 Task: Create a task  Create a new online platform for online cooking classes , assign it to team member softage.1@softage.net in the project AutoBoost and update the status of the task to  Off Track , set the priority of the task to Medium
Action: Mouse moved to (651, 364)
Screenshot: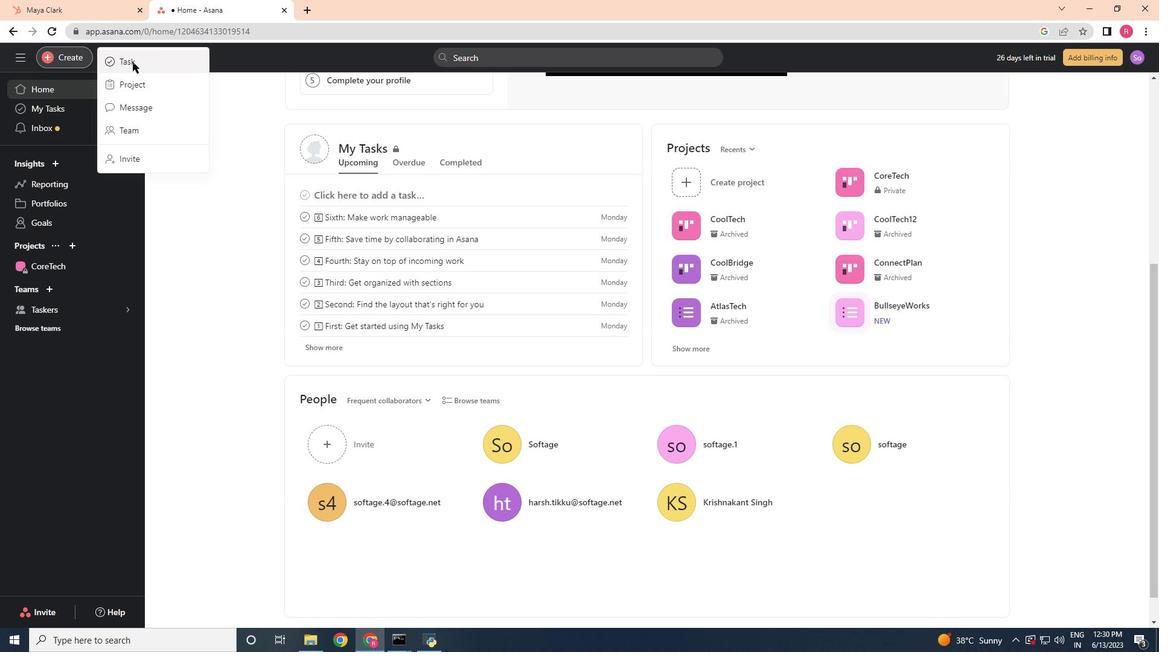 
Action: Mouse pressed left at (651, 364)
Screenshot: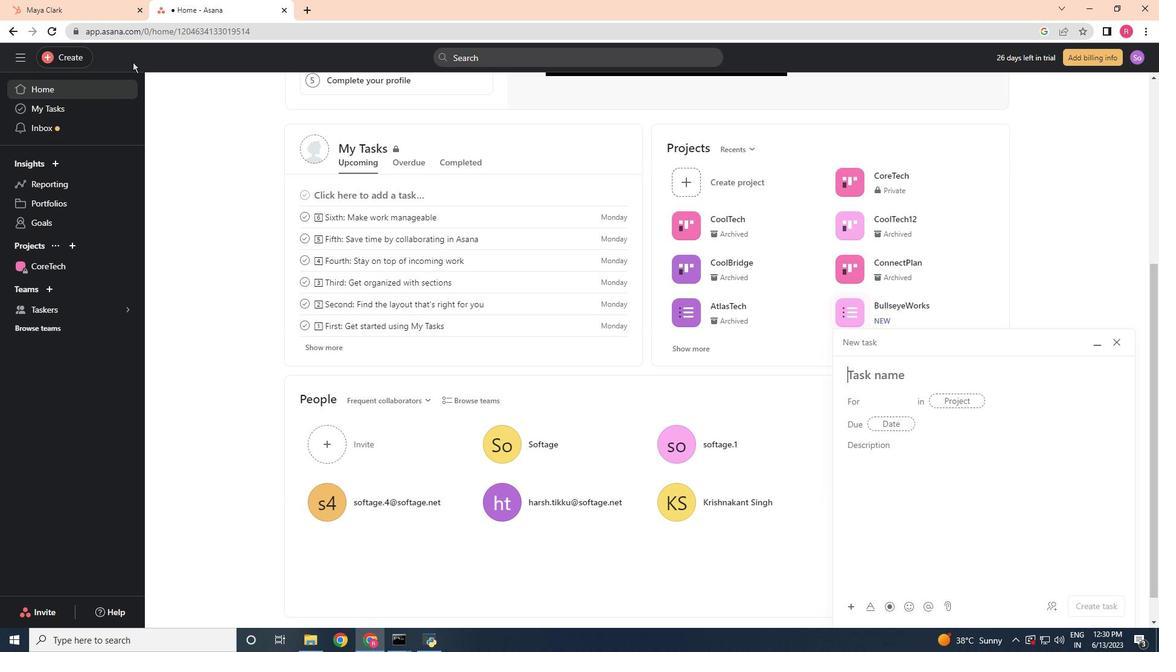 
Action: Mouse moved to (70, 55)
Screenshot: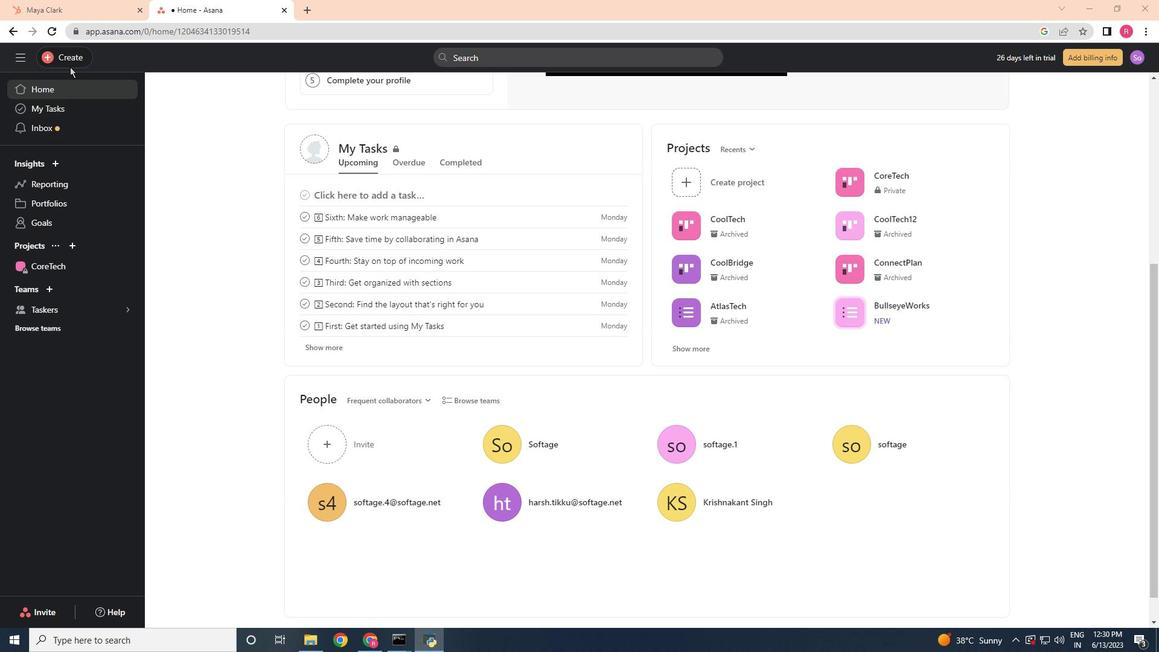 
Action: Mouse pressed left at (70, 55)
Screenshot: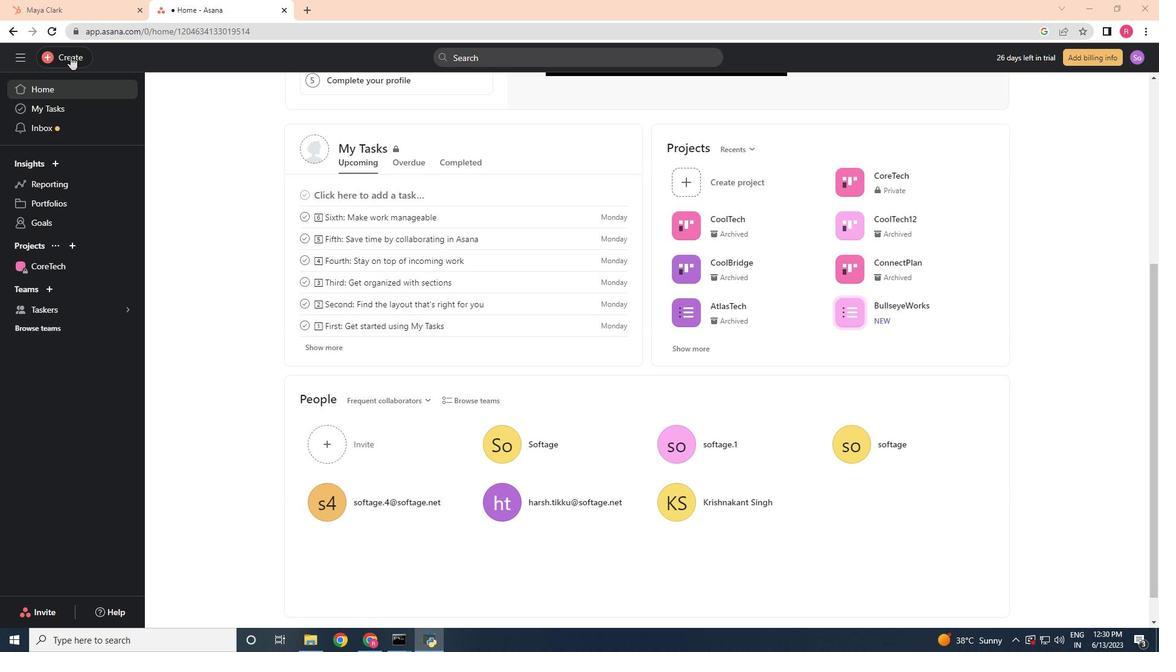 
Action: Mouse moved to (132, 62)
Screenshot: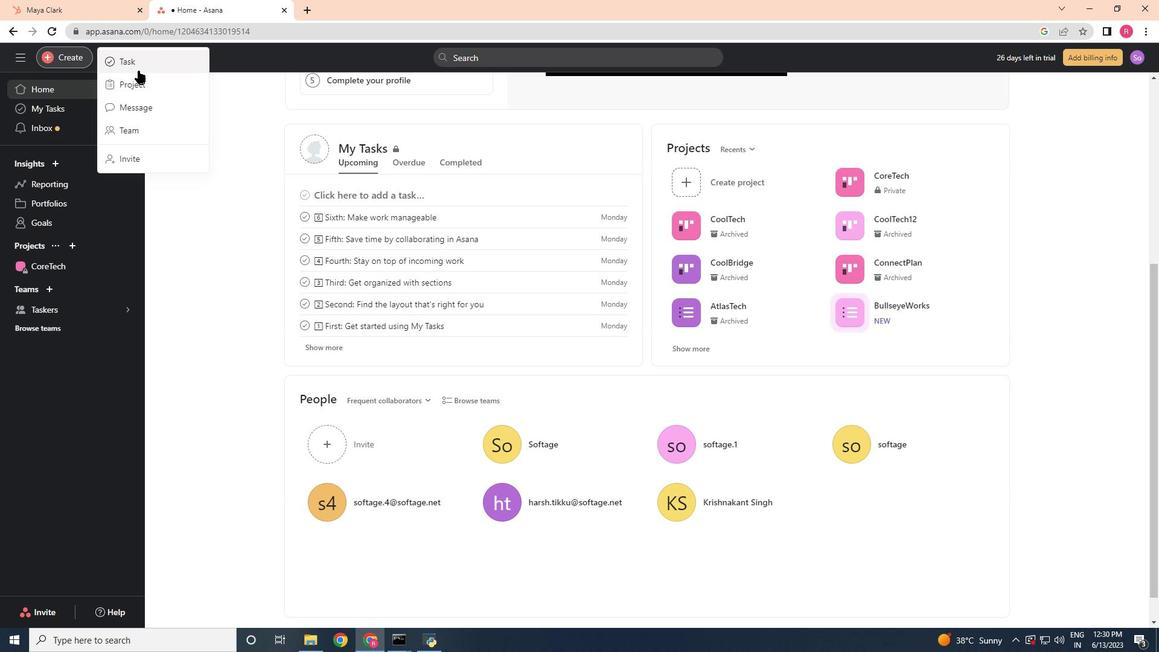 
Action: Mouse pressed left at (132, 62)
Screenshot: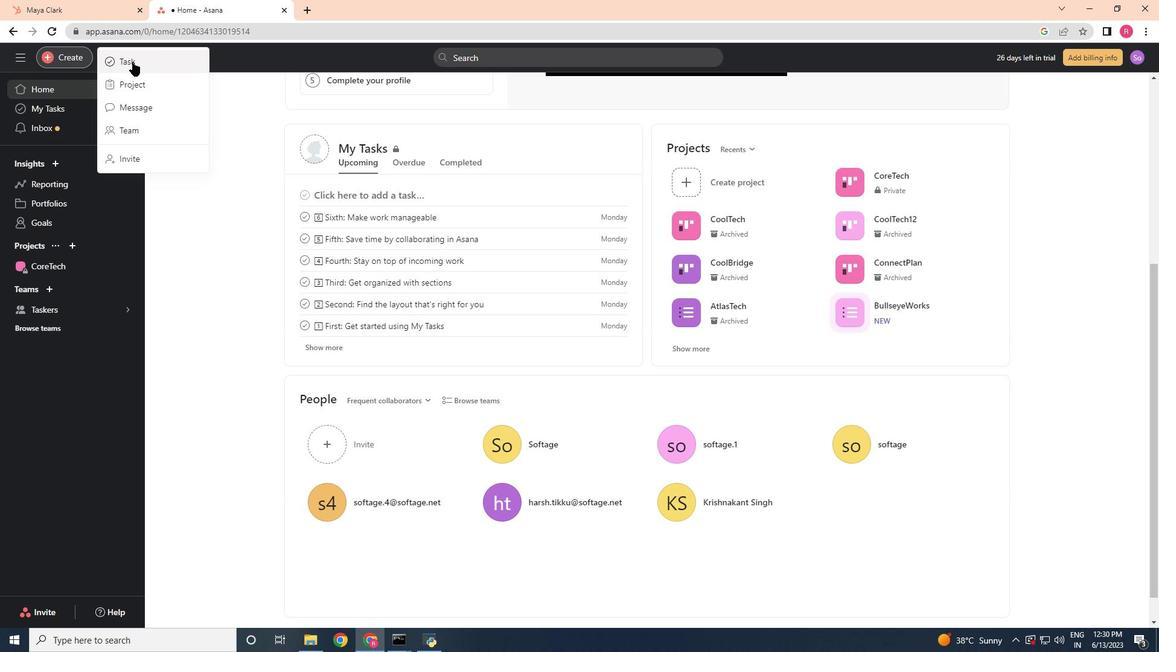 
Action: Mouse moved to (832, 390)
Screenshot: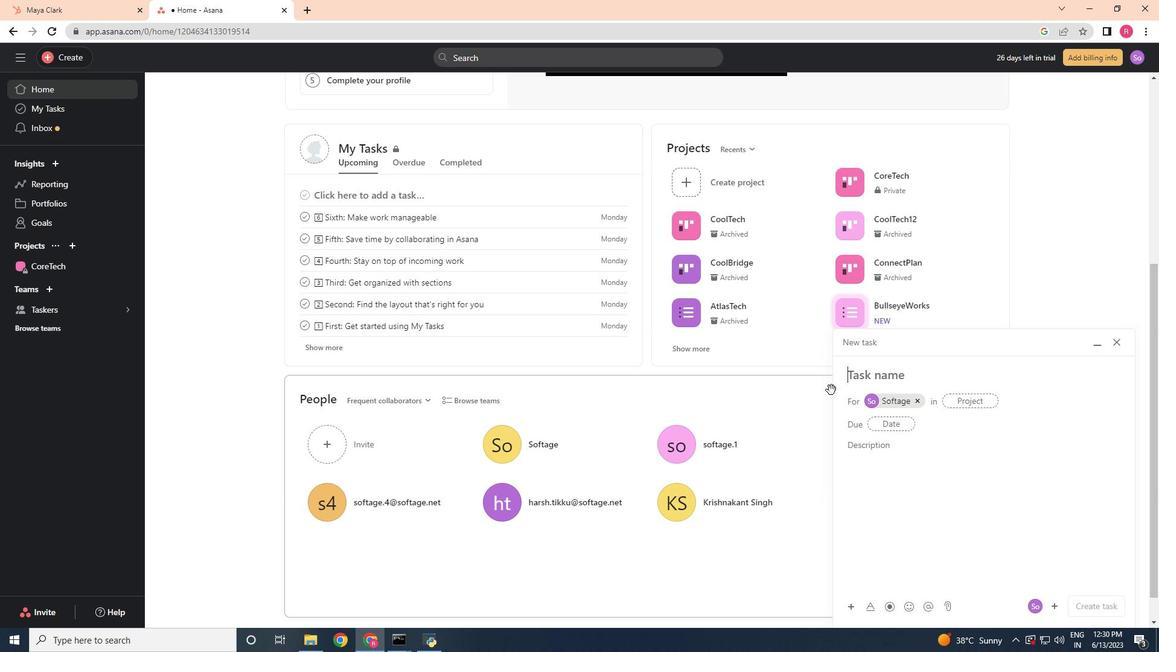 
Action: Key pressed <Key.shift>Create<Key.space>a<Key.space>new<Key.space>online<Key.space>platform<Key.space>for<Key.space>onine<Key.space><Key.backspace><Key.backspace><Key.backspace><Key.backspace>line<Key.space>cooking<Key.space>classes
Screenshot: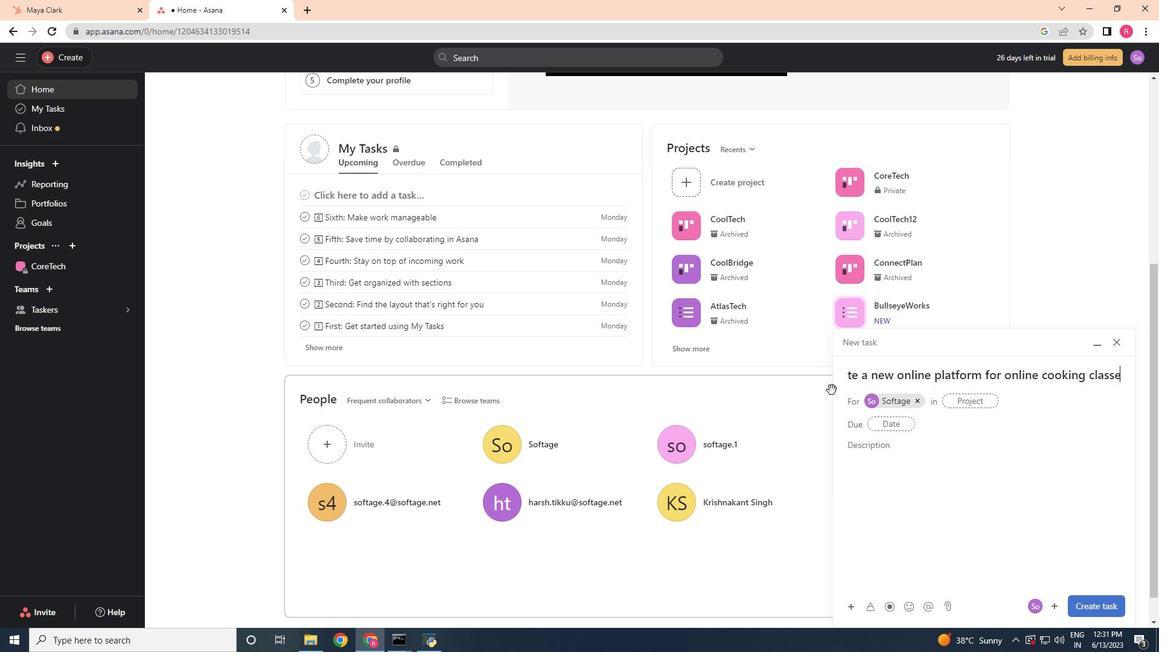 
Action: Mouse moved to (921, 401)
Screenshot: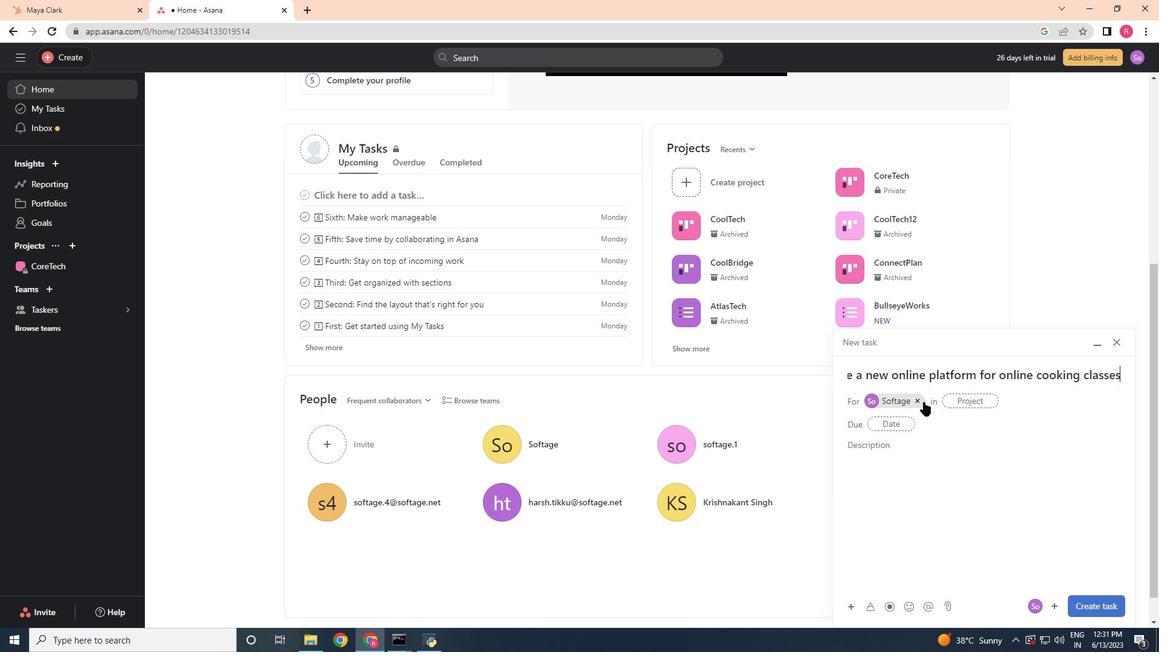 
Action: Mouse pressed left at (921, 401)
Screenshot: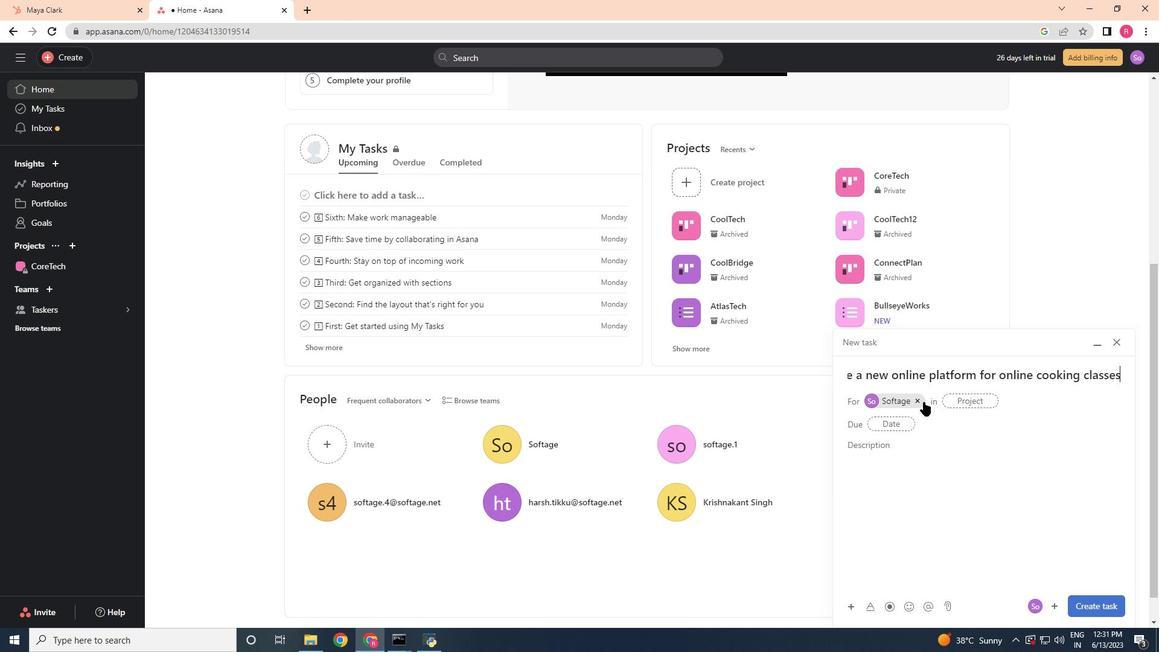 
Action: Mouse moved to (906, 403)
Screenshot: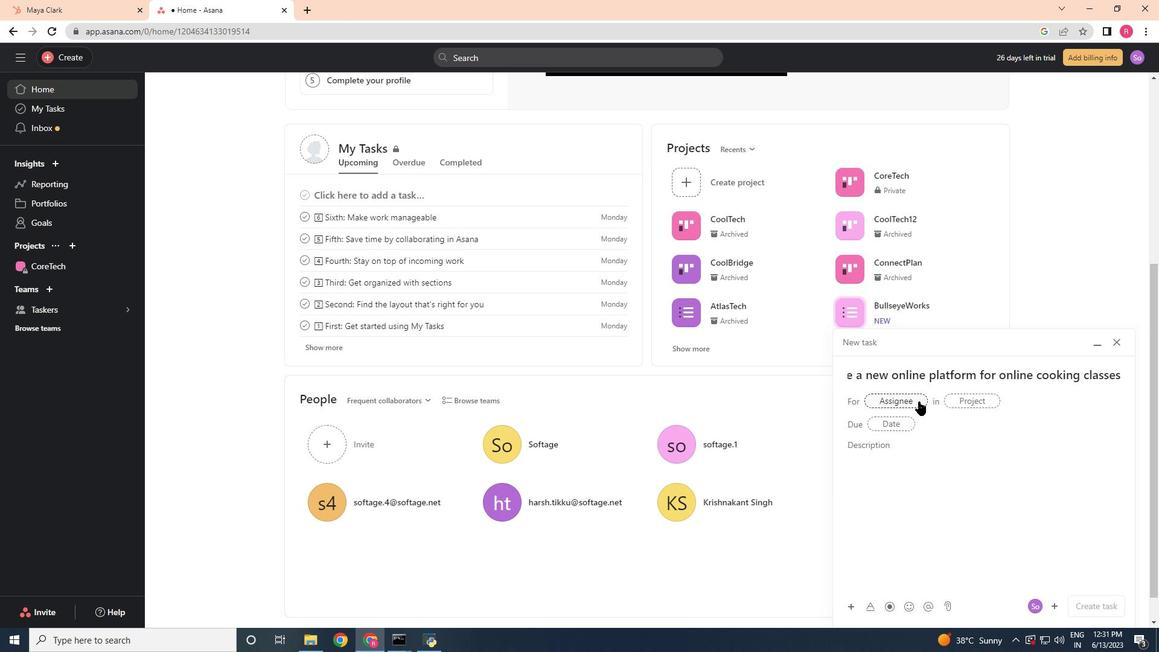 
Action: Mouse pressed left at (906, 403)
Screenshot: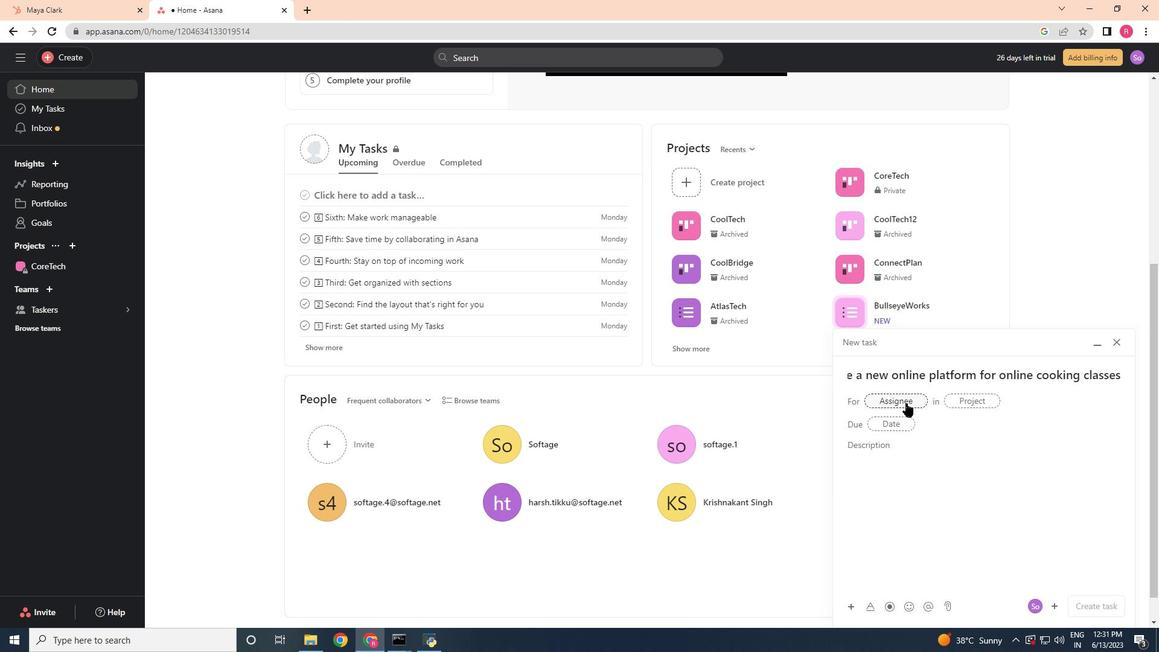 
Action: Mouse moved to (1159, 214)
Screenshot: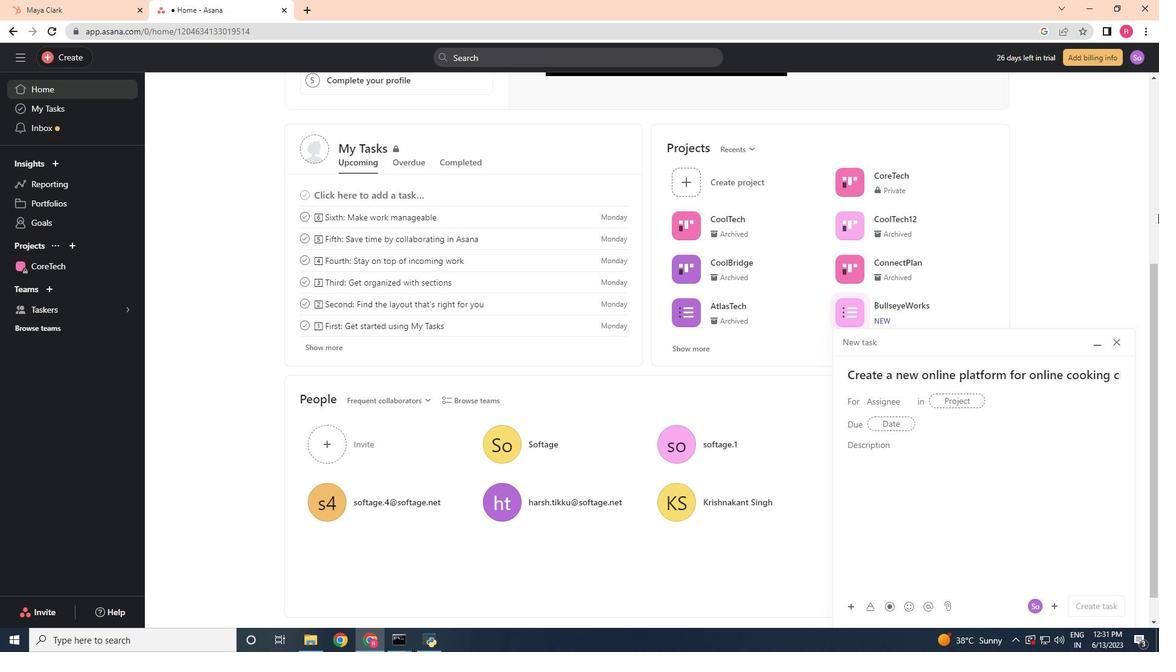 
